 Task: Add Source Naturals Sleep Science Melatonin Tablet to the cart.
Action: Mouse moved to (230, 109)
Screenshot: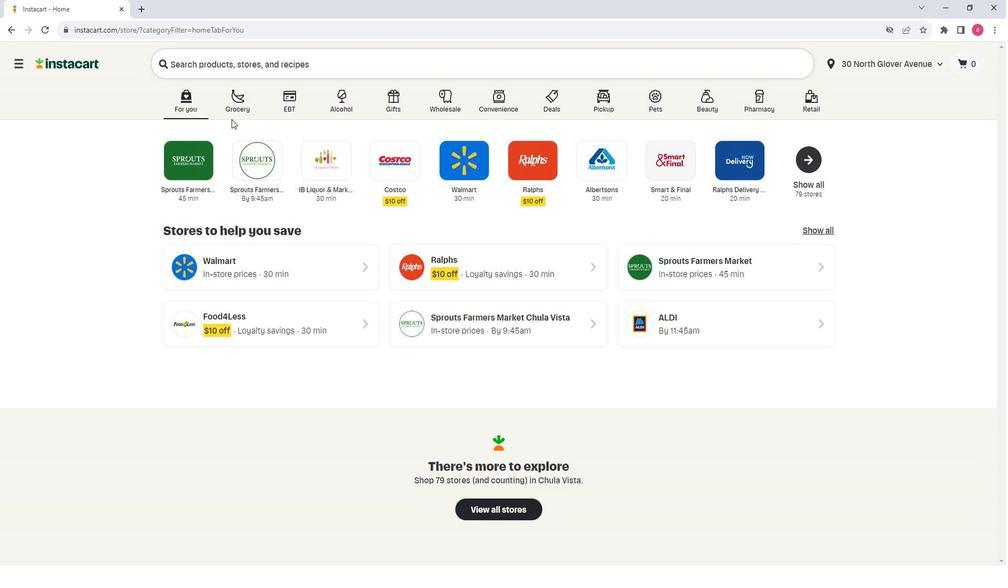 
Action: Mouse pressed left at (230, 109)
Screenshot: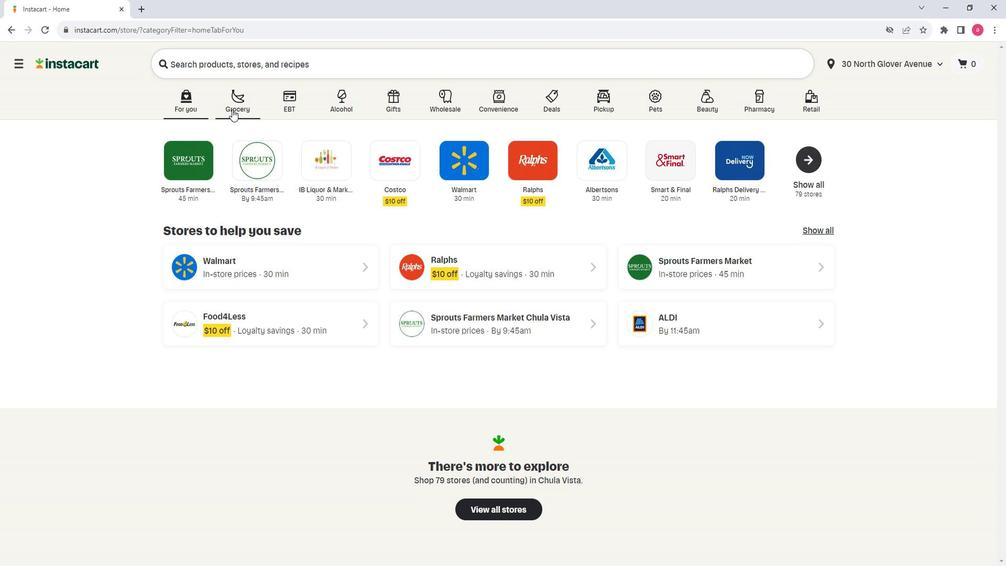 
Action: Mouse moved to (294, 295)
Screenshot: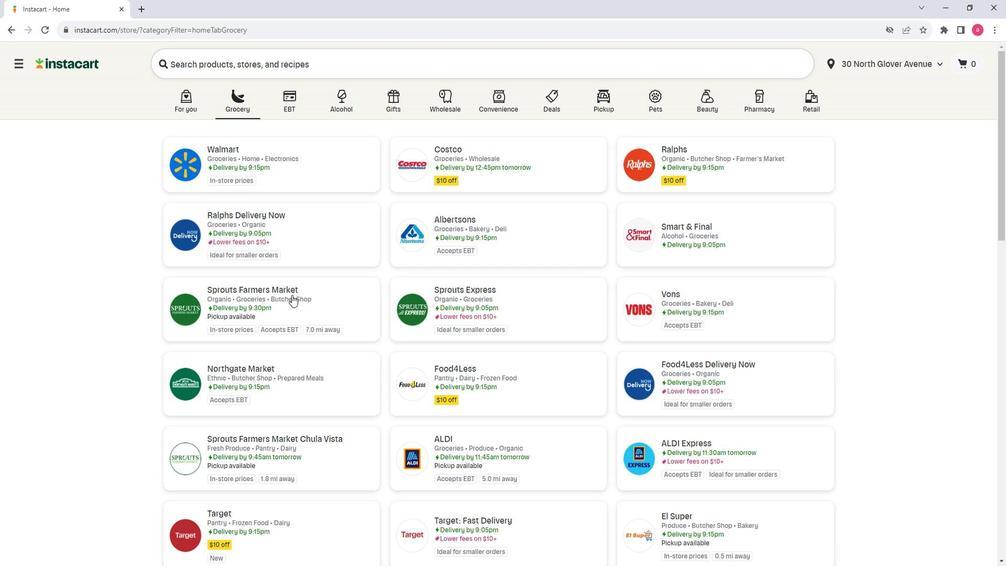 
Action: Mouse pressed left at (294, 295)
Screenshot: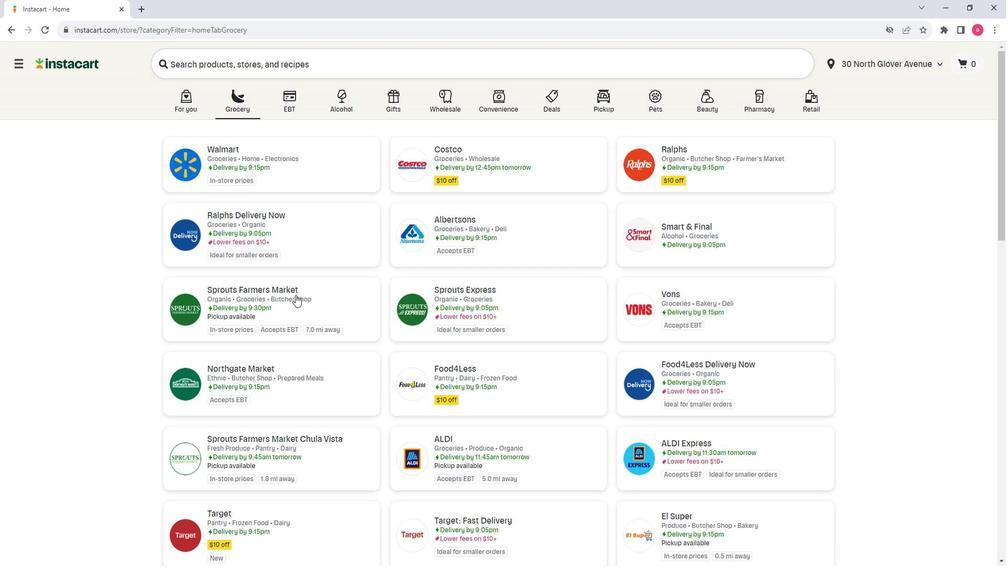 
Action: Mouse moved to (80, 401)
Screenshot: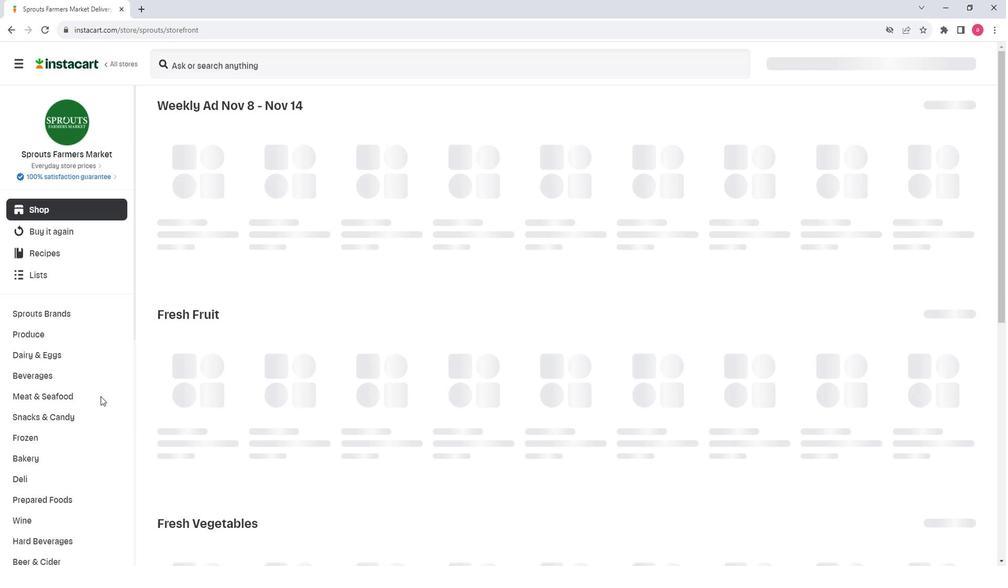 
Action: Mouse scrolled (80, 401) with delta (0, 0)
Screenshot: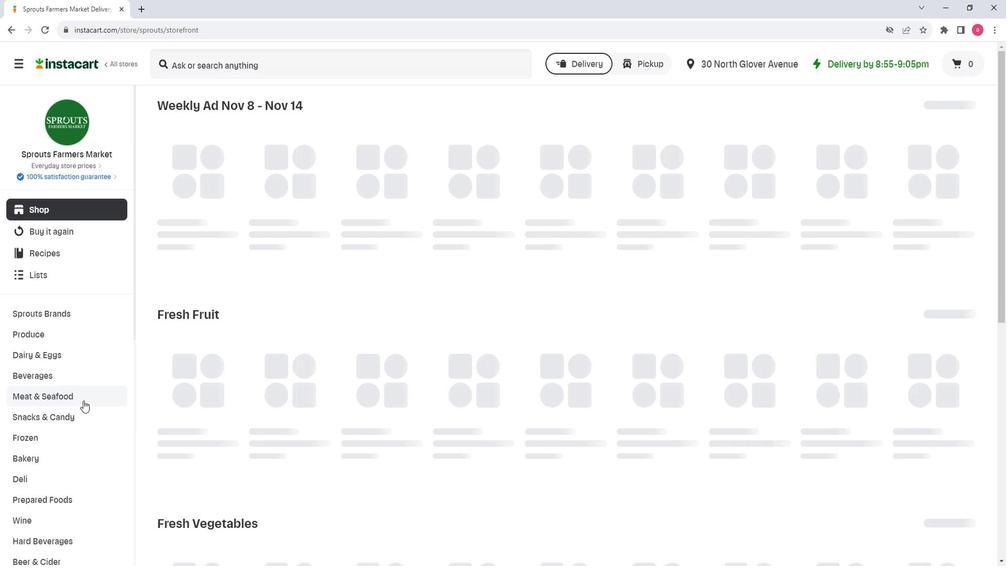 
Action: Mouse scrolled (80, 401) with delta (0, 0)
Screenshot: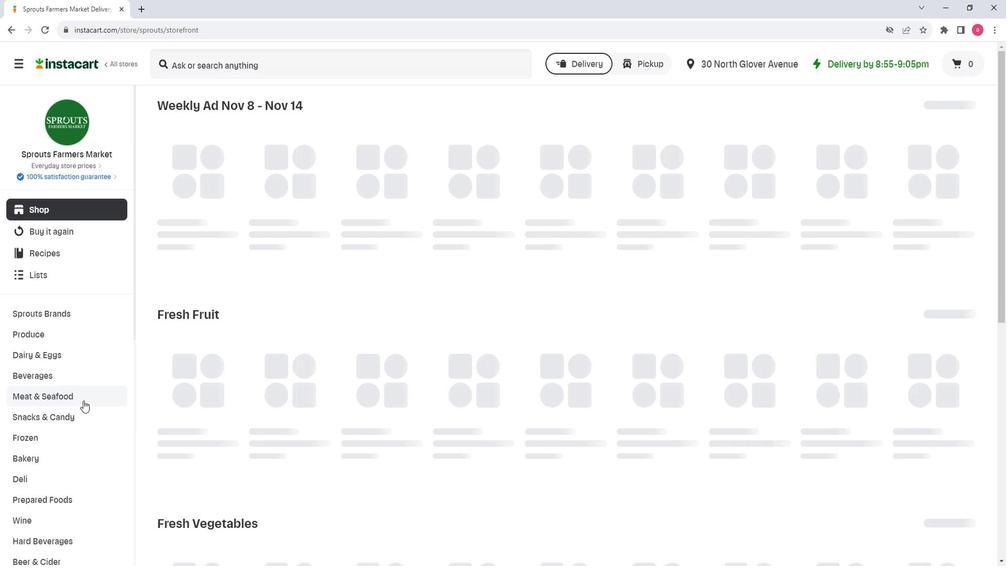 
Action: Mouse scrolled (80, 401) with delta (0, 0)
Screenshot: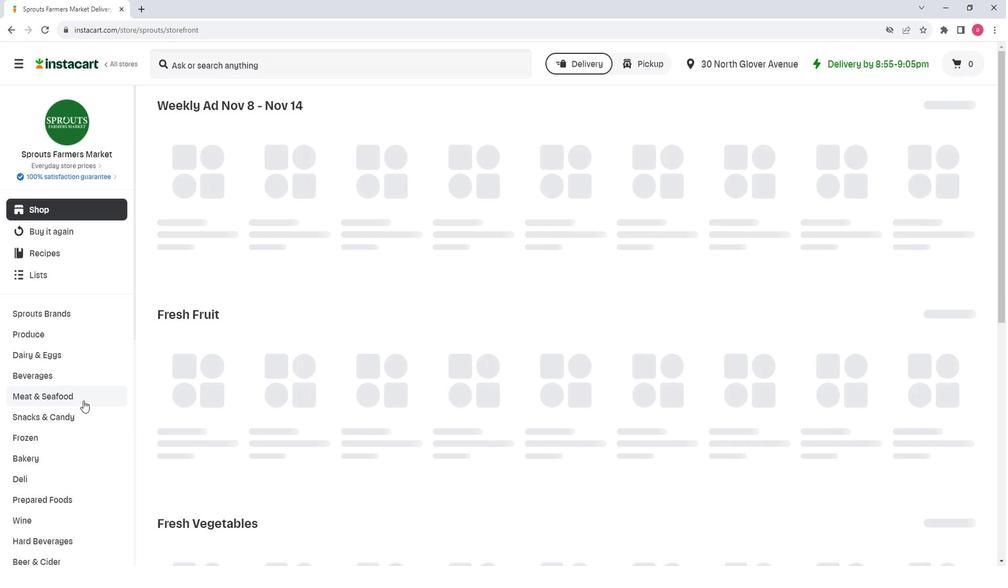 
Action: Mouse scrolled (80, 401) with delta (0, 0)
Screenshot: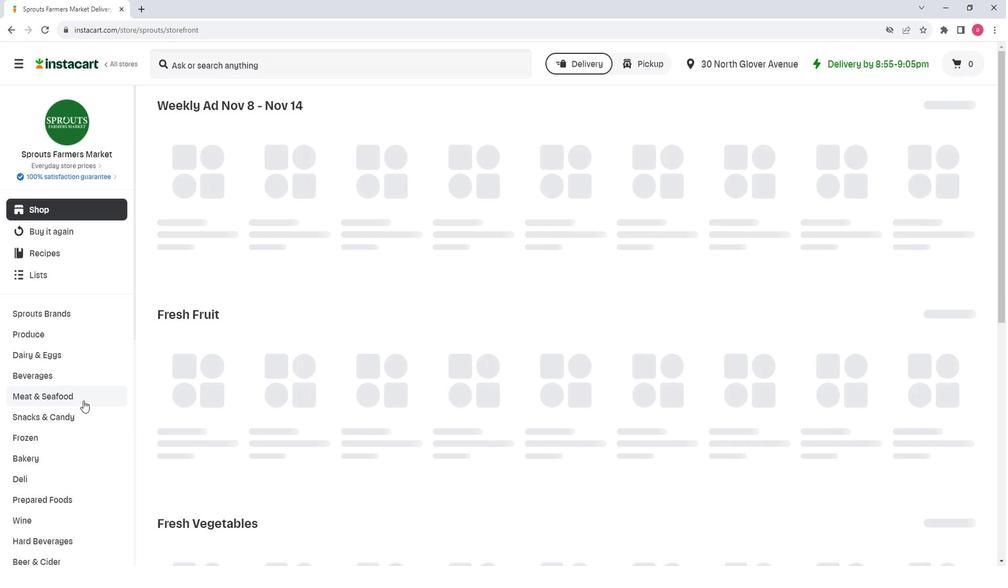 
Action: Mouse scrolled (80, 401) with delta (0, 0)
Screenshot: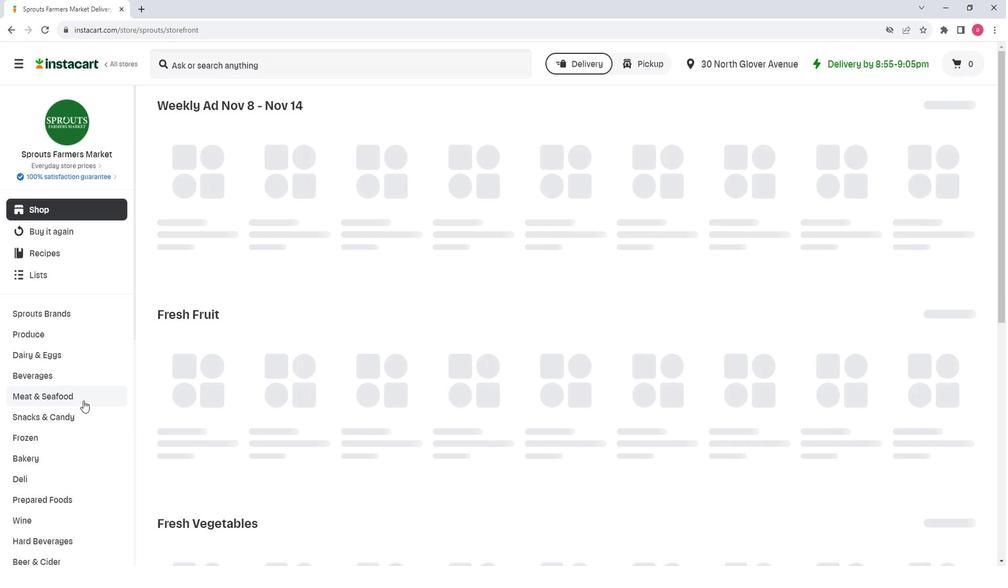 
Action: Mouse moved to (75, 457)
Screenshot: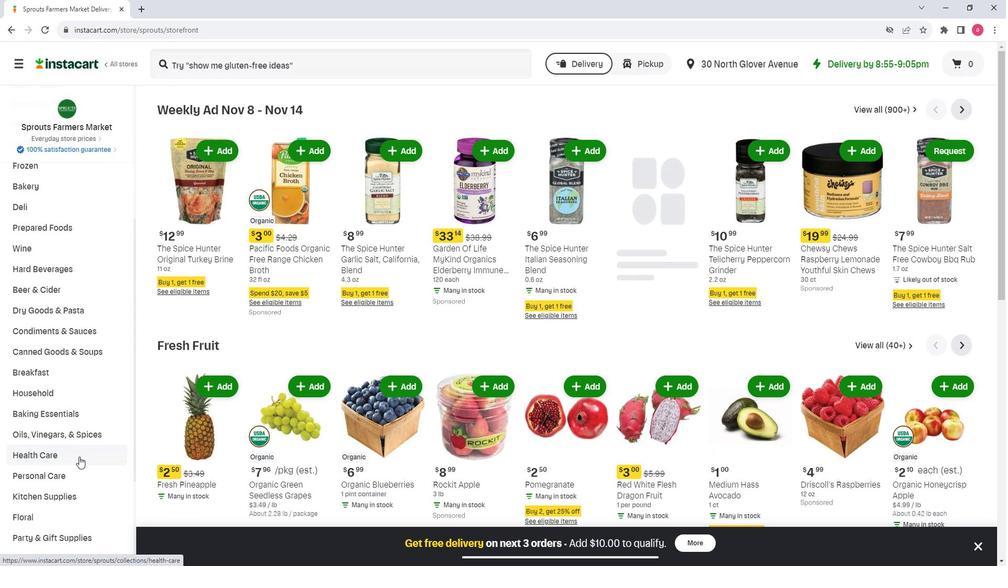 
Action: Mouse pressed left at (75, 457)
Screenshot: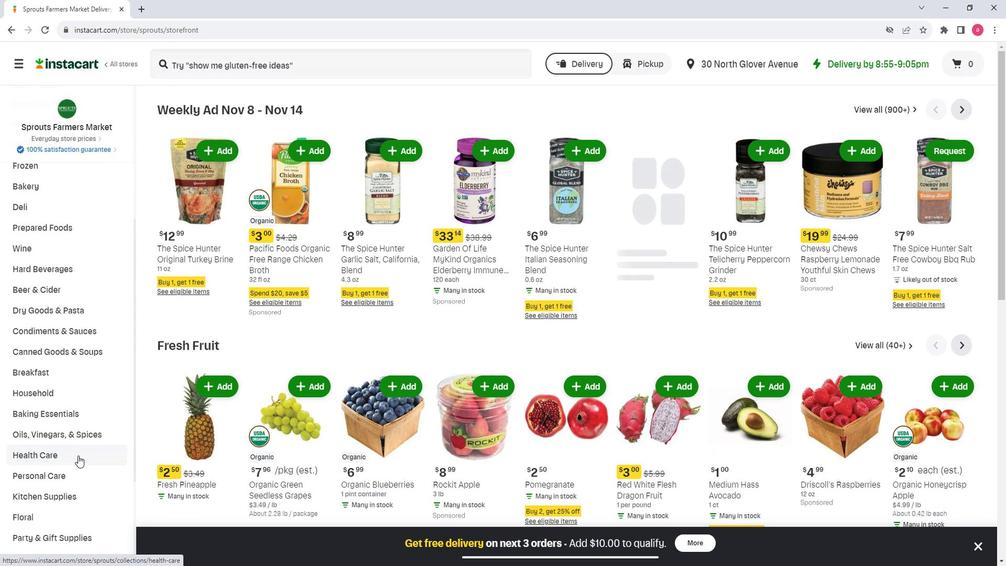 
Action: Mouse moved to (974, 143)
Screenshot: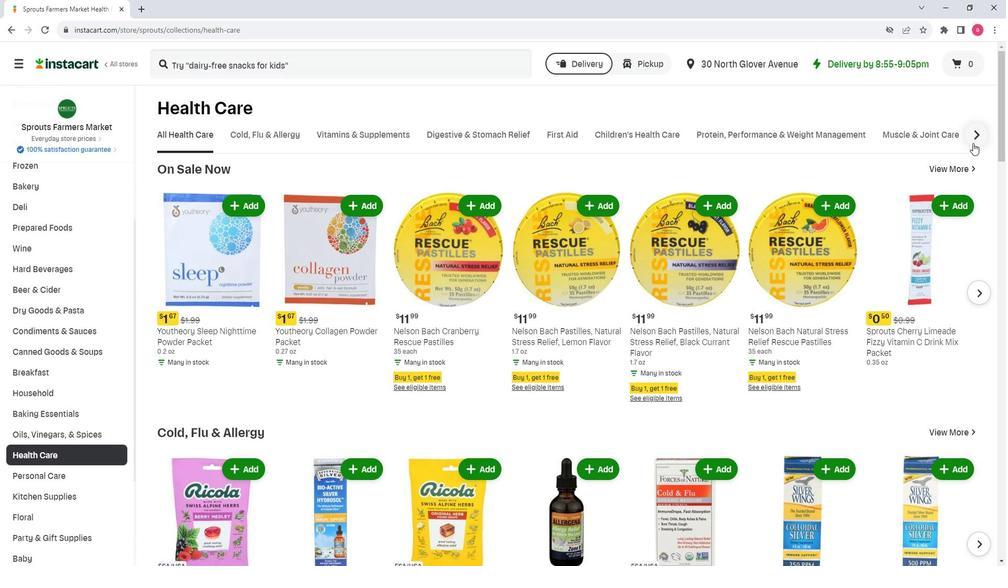 
Action: Mouse pressed left at (974, 143)
Screenshot: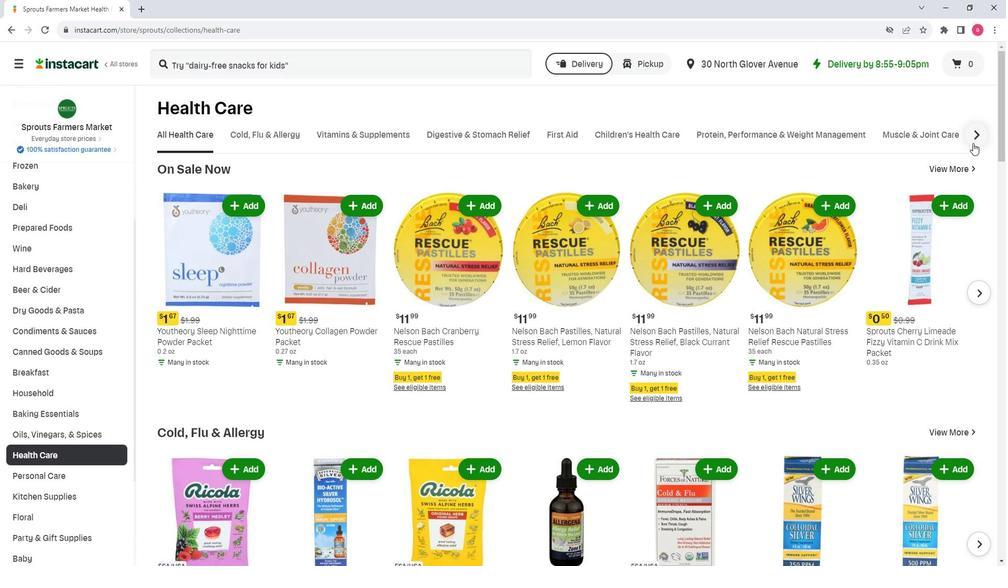 
Action: Mouse moved to (757, 134)
Screenshot: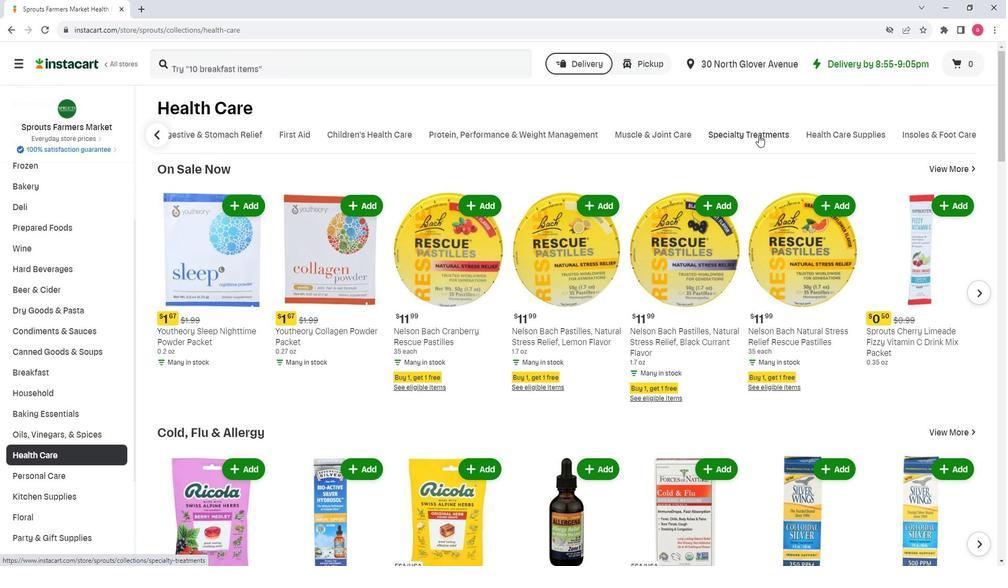 
Action: Mouse pressed left at (757, 134)
Screenshot: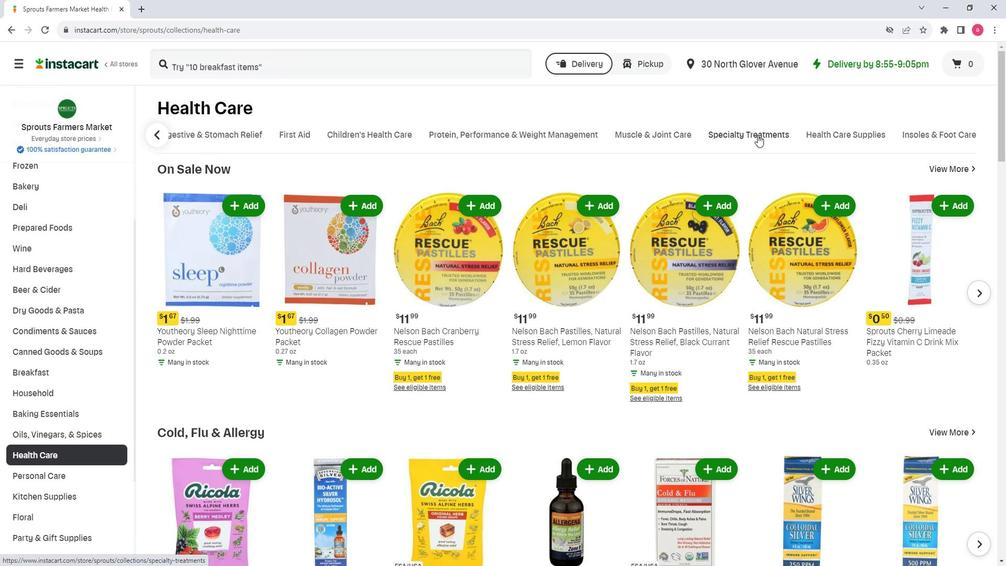 
Action: Mouse moved to (238, 186)
Screenshot: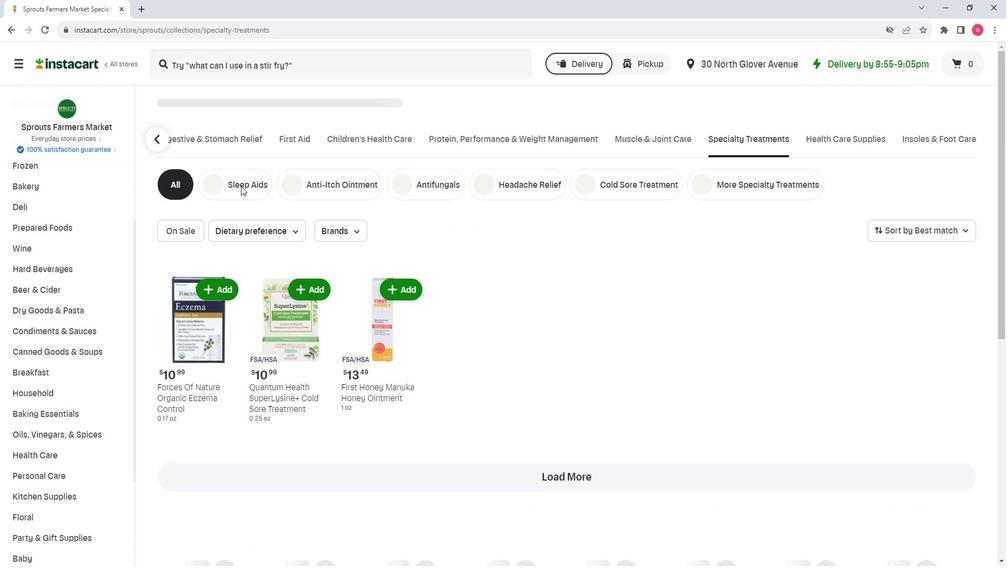 
Action: Mouse pressed left at (238, 186)
Screenshot: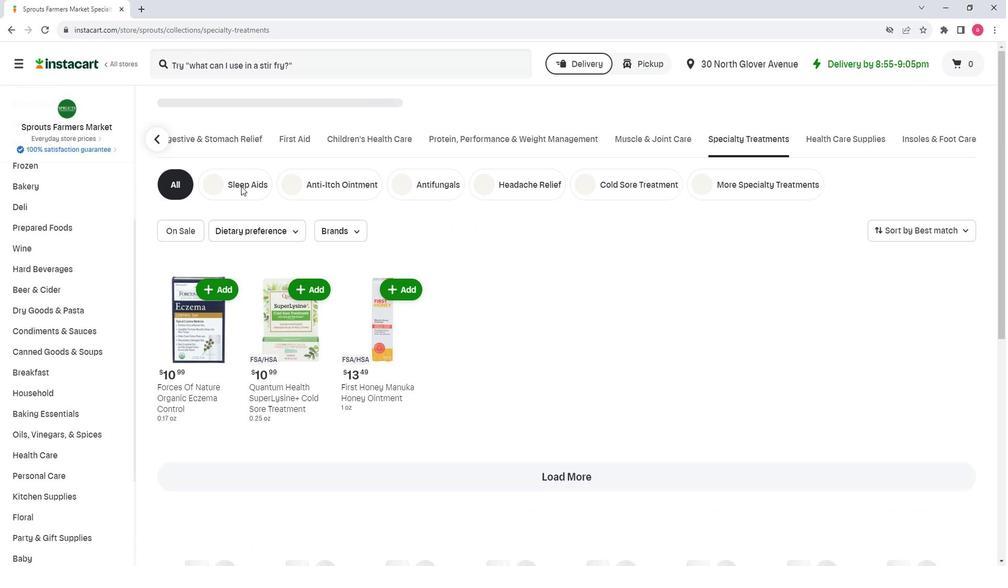
Action: Mouse moved to (332, 57)
Screenshot: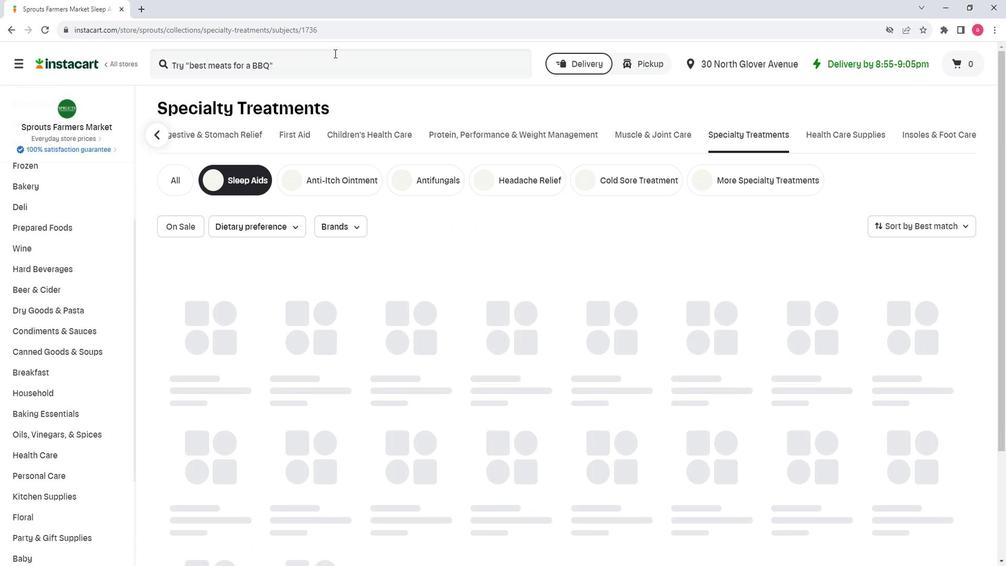 
Action: Mouse pressed left at (332, 57)
Screenshot: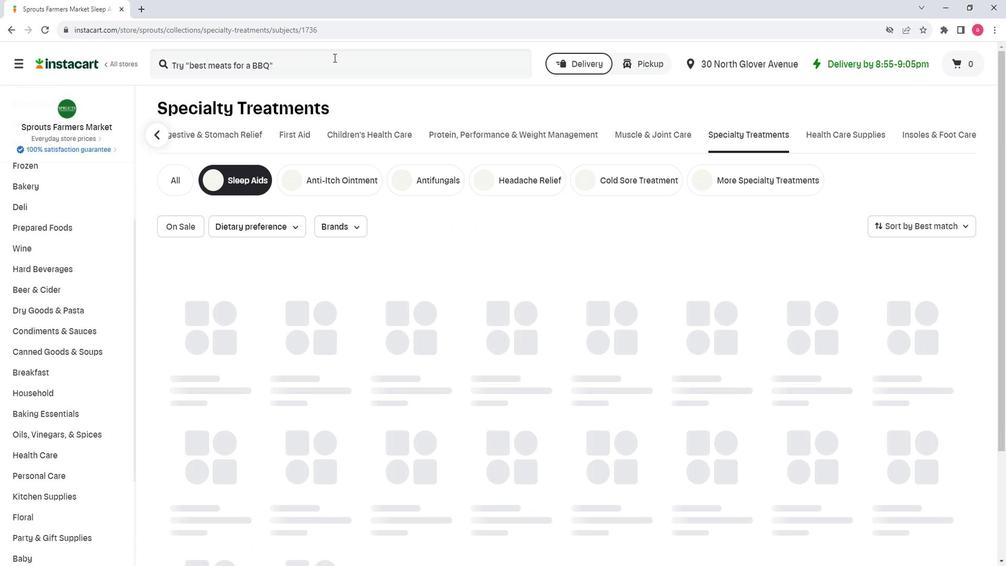 
Action: Key pressed <Key.shift><Key.shift><Key.shift><Key.shift><Key.shift><Key.shift><Key.shift><Key.shift><Key.shift>Source<Key.space><Key.shift>Naturals<Key.space><Key.shift><Key.shift><Key.shift><Key.shift><Key.shift><Key.shift><Key.shift><Key.shift><Key.shift><Key.shift><Key.shift><Key.shift><Key.shift><Key.shift><Key.shift><Key.shift><Key.shift><Key.shift><Key.shift><Key.shift><Key.shift><Key.shift><Key.shift><Key.shift><Key.shift><Key.shift><Key.shift><Key.shift><Key.shift><Key.shift><Key.shift><Key.shift><Key.shift><Key.shift><Key.shift><Key.shift><Key.shift><Key.shift><Key.shift><Key.shift><Key.shift><Key.shift><Key.shift><Key.shift><Key.shift><Key.shift><Key.shift><Key.shift><Key.shift><Key.shift><Key.shift><Key.shift><Key.shift><Key.shift><Key.shift><Key.shift><Key.shift><Key.shift><Key.shift><Key.shift><Key.shift><Key.shift><Key.shift><Key.shift><Key.shift><Key.shift><Key.shift><Key.shift><Key.shift><Key.shift><Key.shift><Key.shift><Key.shift><Key.shift><Key.shift><Key.shift><Key.shift><Key.shift><Key.shift><Key.shift><Key.shift><Key.shift><Key.shift><Key.shift><Key.shift><Key.shift><Key.shift><Key.shift><Key.shift><Key.shift><Key.shift><Key.shift><Key.shift>Science<Key.space><Key.shift><Key.shift><Key.shift><Key.shift><Key.shift><Key.shift><Key.shift><Key.shift><Key.shift><Key.shift><Key.shift><Key.shift><Key.shift><Key.shift><Key.shift>Melato
Screenshot: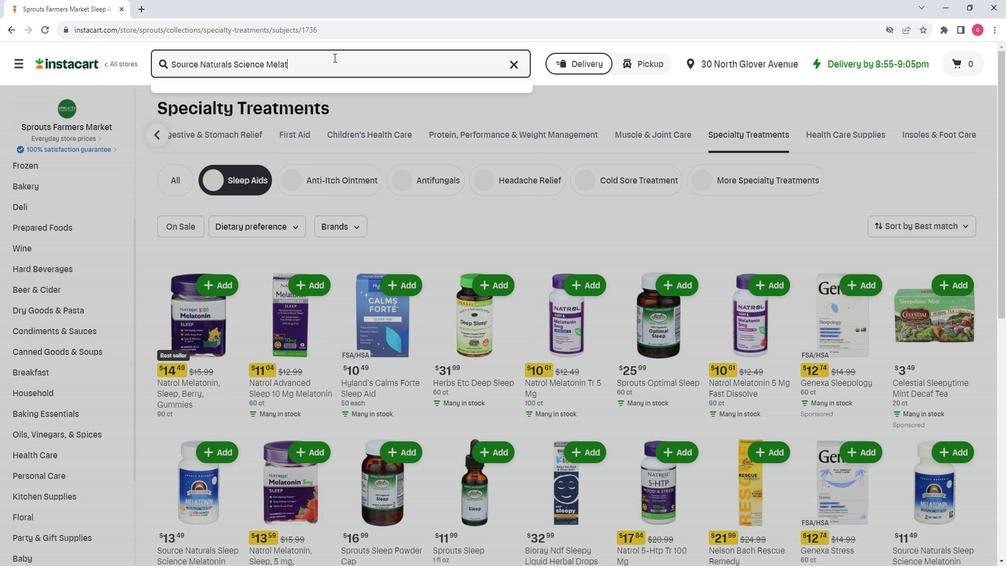 
Action: Mouse moved to (332, 57)
Screenshot: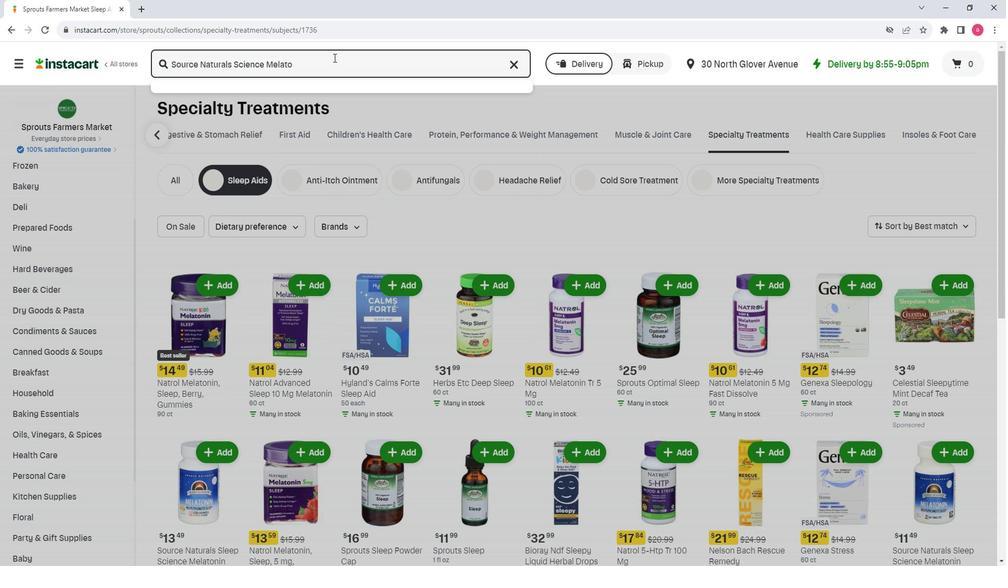
Action: Key pressed nin<Key.space><Key.shift><Key.shift><Key.shift><Key.shift><Key.shift><Key.shift><Key.shift><Key.shift><Key.shift>Tablet<Key.enter>
Screenshot: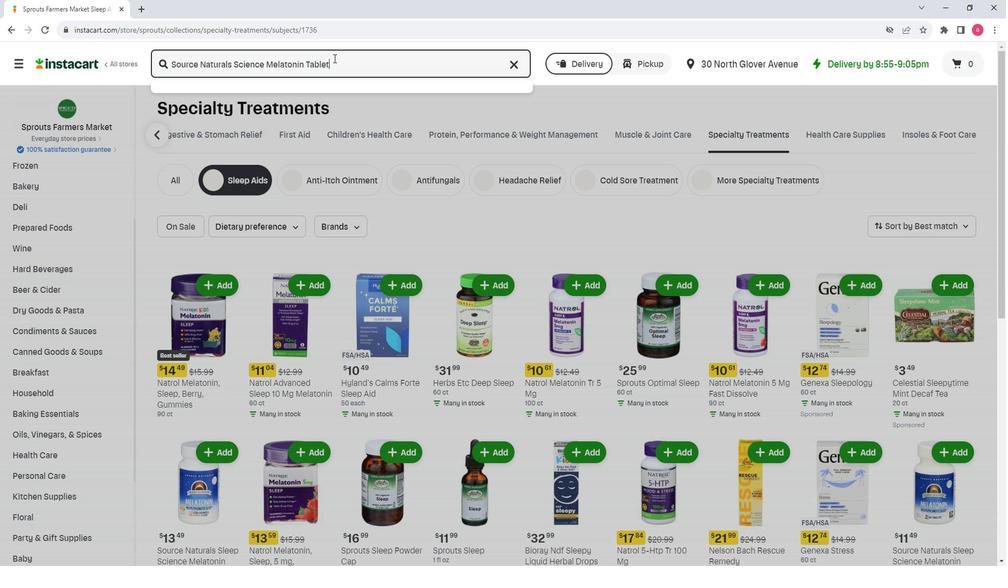 
Action: Mouse moved to (768, 172)
Screenshot: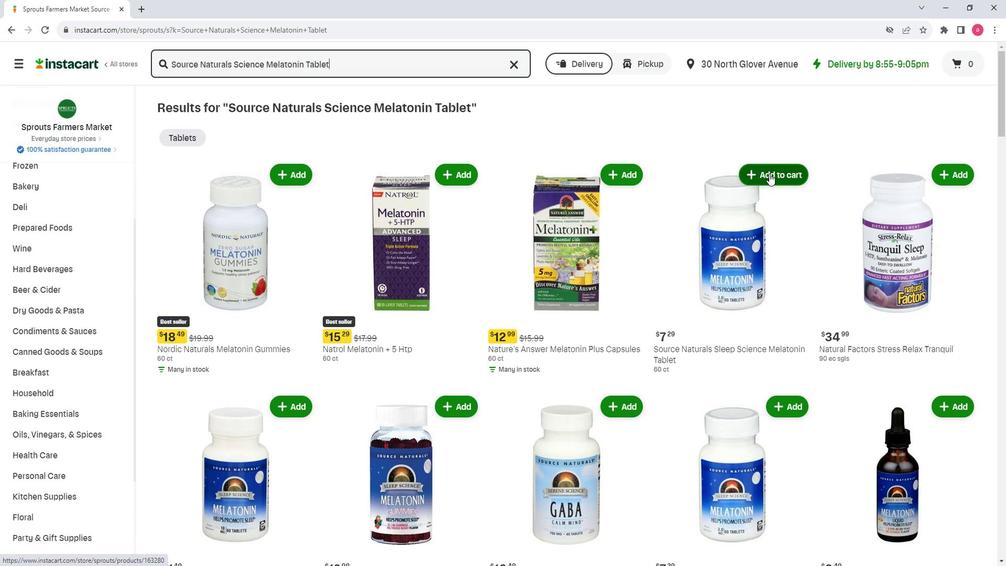 
Action: Mouse pressed left at (768, 172)
Screenshot: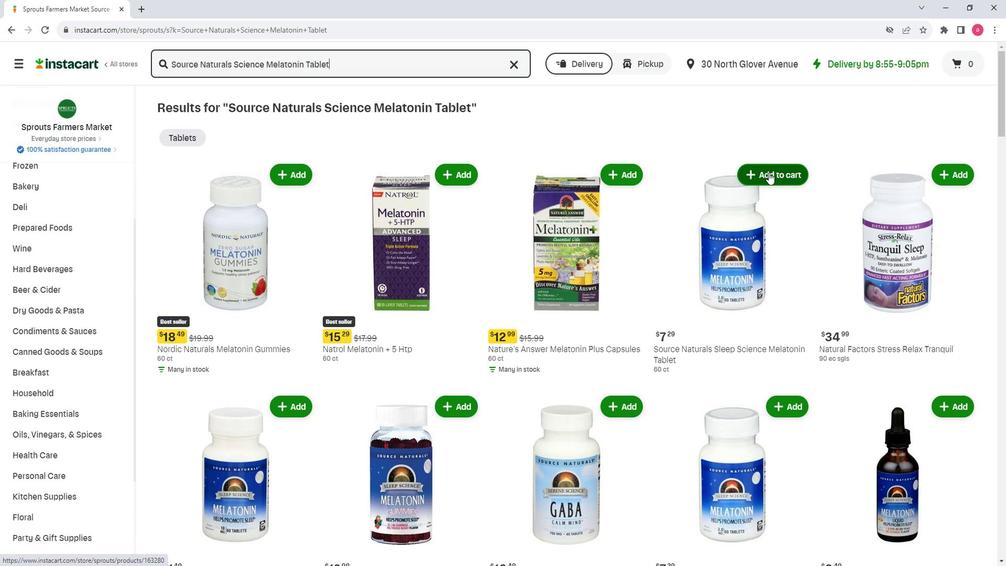 
Action: Mouse moved to (717, 257)
Screenshot: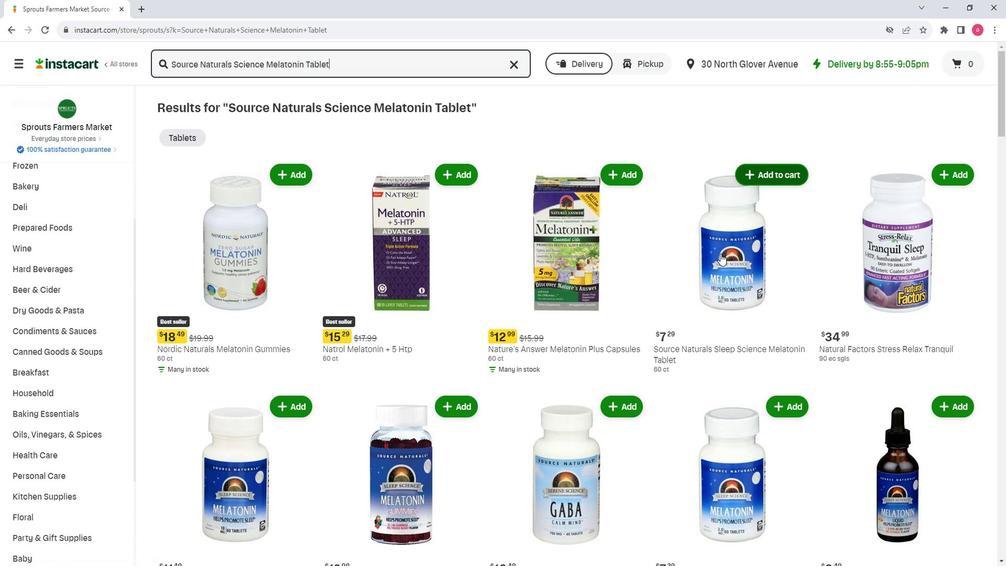 
